 Task: Save job alert.
Action: Mouse moved to (703, 137)
Screenshot: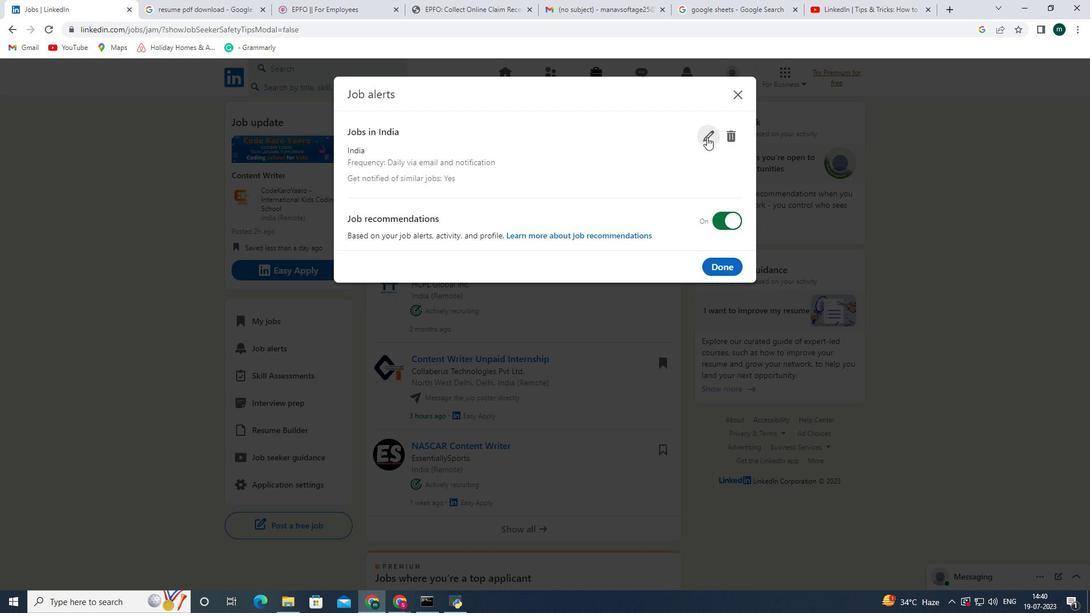 
Action: Mouse pressed left at (703, 137)
Screenshot: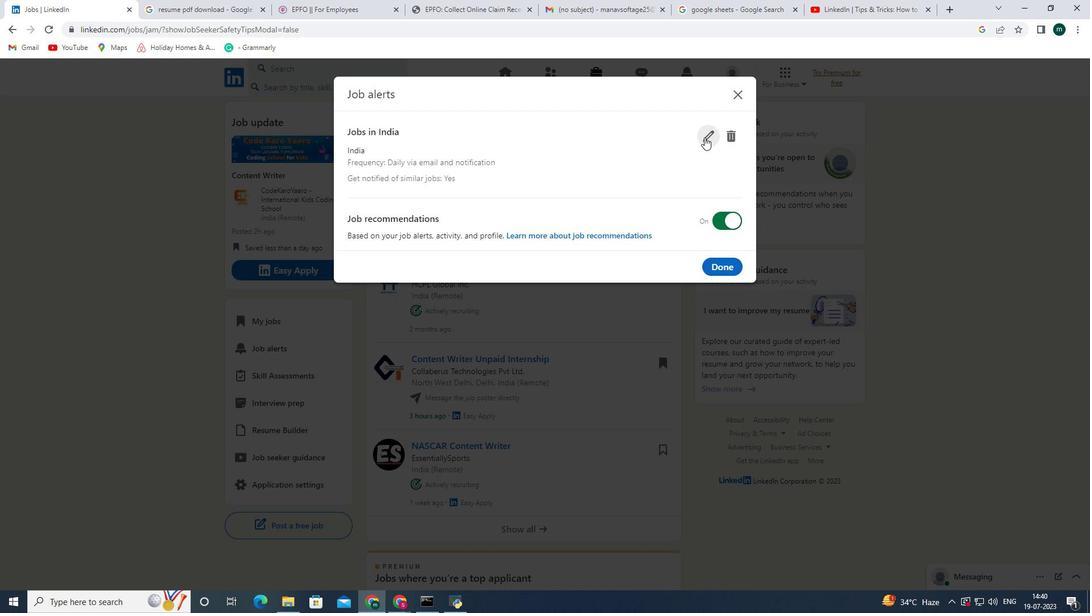 
Action: Mouse moved to (729, 415)
Screenshot: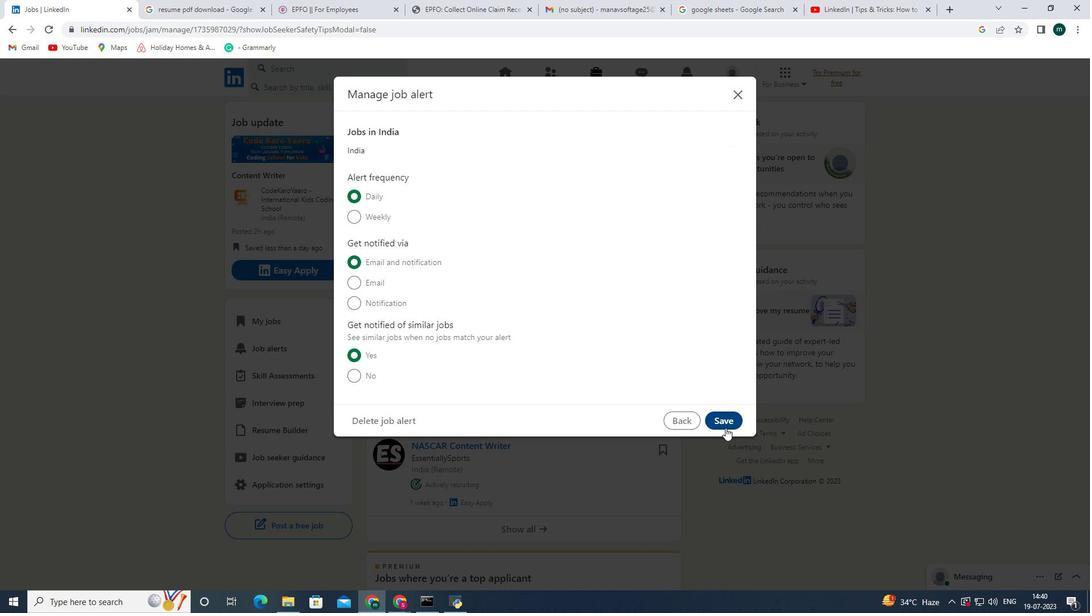 
Action: Mouse pressed left at (729, 415)
Screenshot: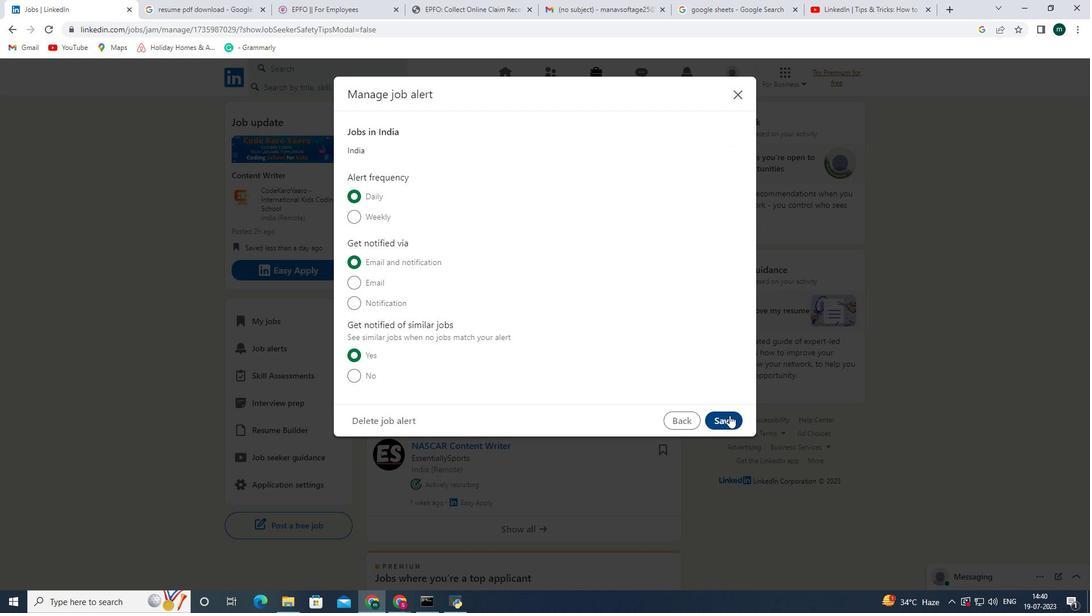 
